 Task: Set the theme color for the current profile to "Black".
Action: Mouse moved to (944, 25)
Screenshot: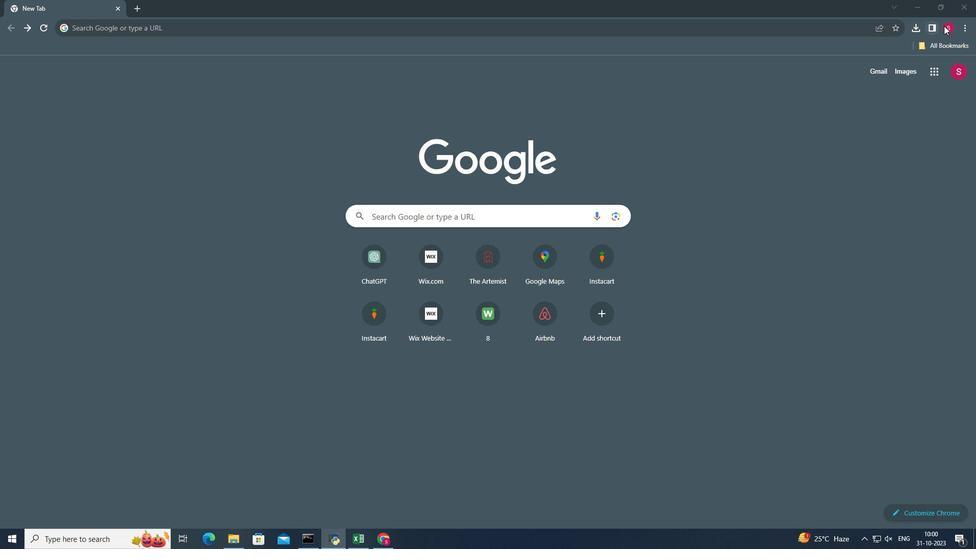 
Action: Mouse pressed left at (944, 25)
Screenshot: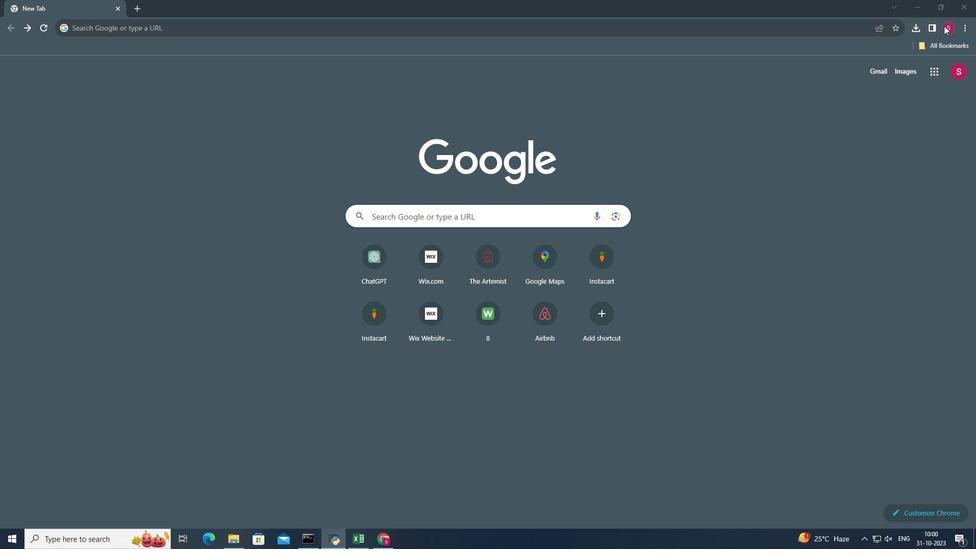 
Action: Mouse moved to (938, 69)
Screenshot: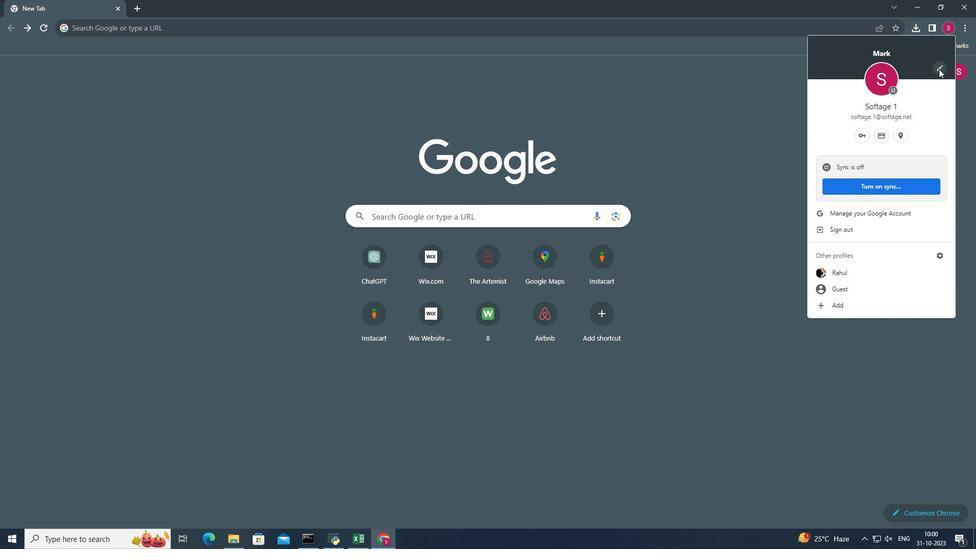 
Action: Mouse pressed left at (938, 69)
Screenshot: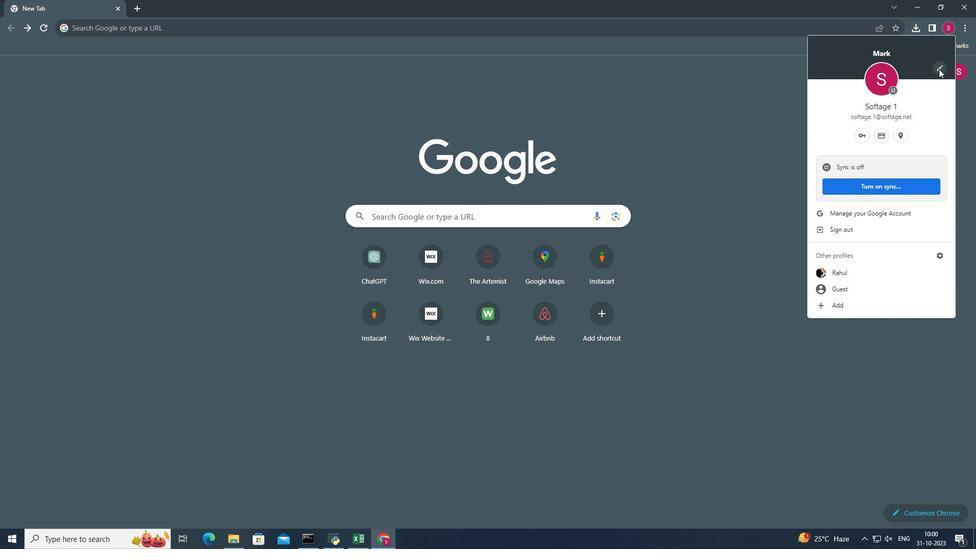 
Action: Mouse moved to (609, 203)
Screenshot: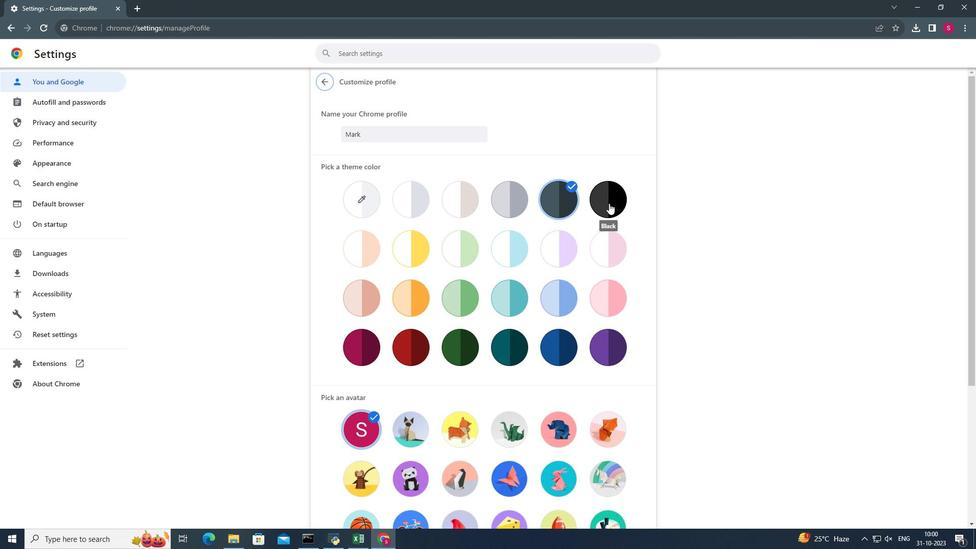 
Action: Mouse pressed left at (609, 203)
Screenshot: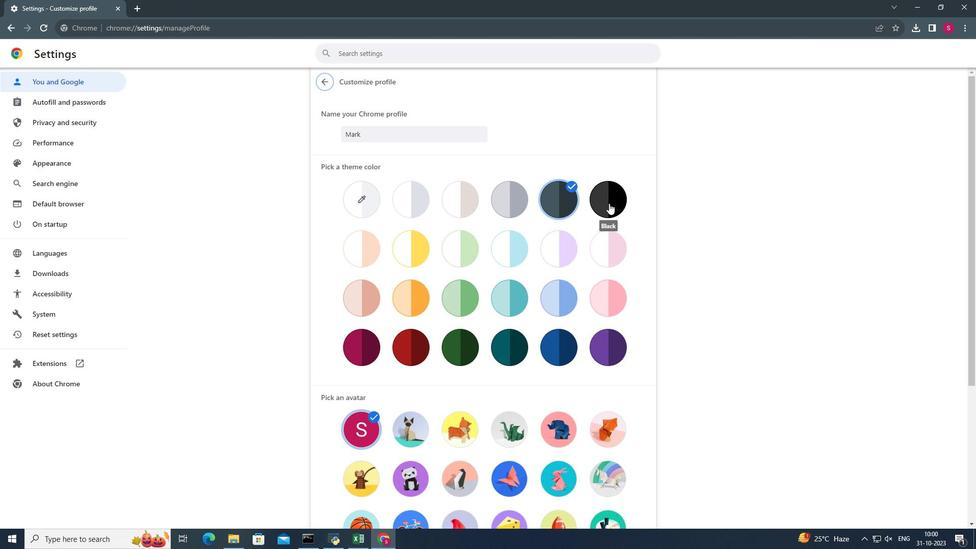 
Action: Mouse moved to (791, 198)
Screenshot: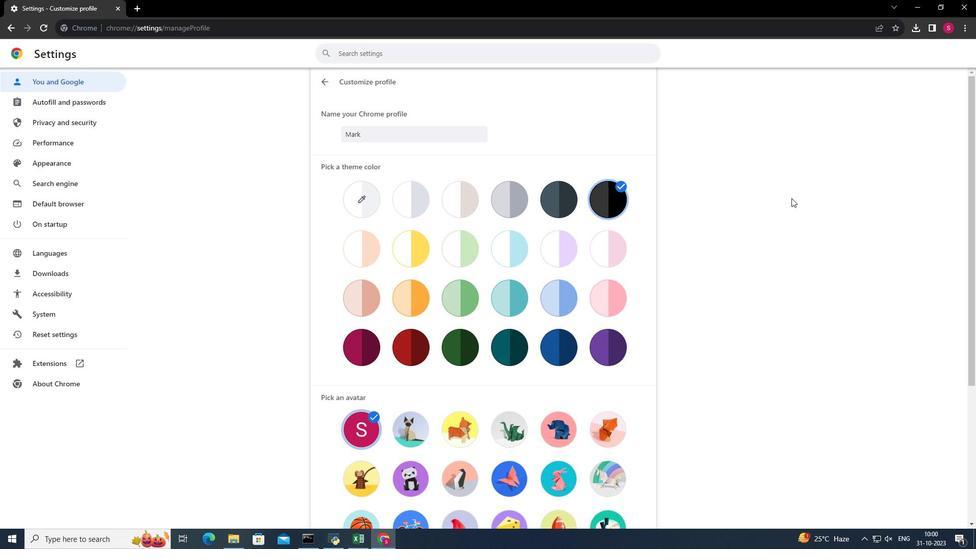 
